 Task: Add Lundberg Organic Spanish Style Rice to the cart.
Action: Mouse moved to (259, 133)
Screenshot: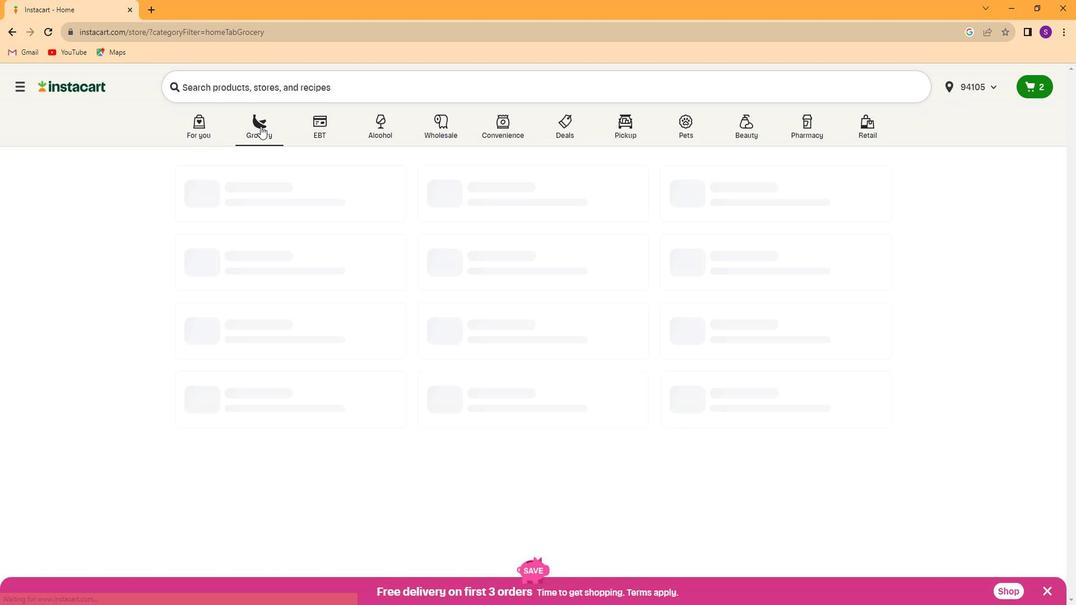 
Action: Mouse pressed left at (259, 133)
Screenshot: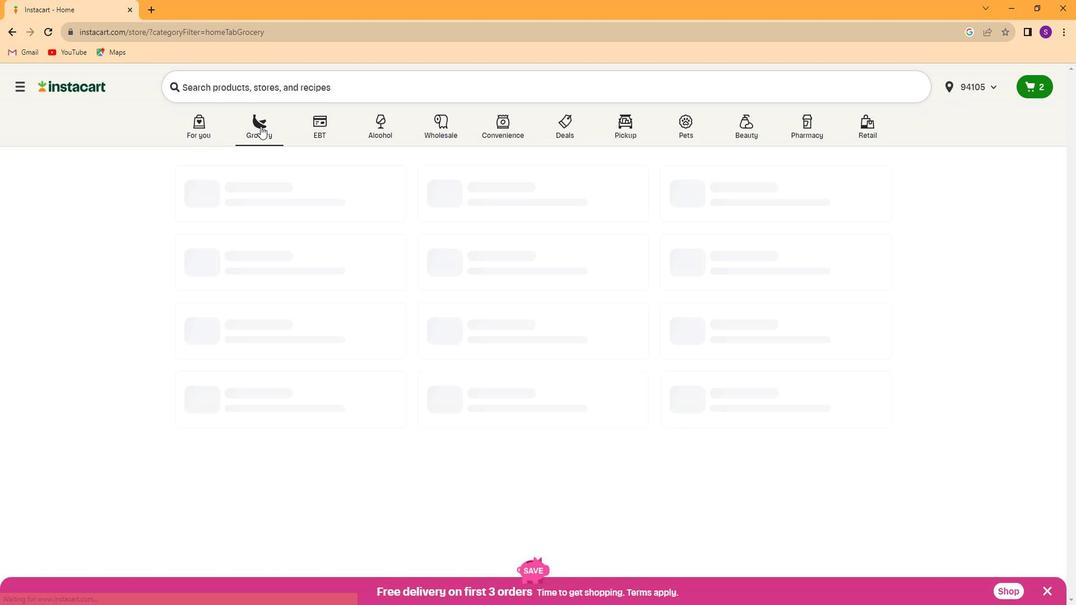 
Action: Mouse moved to (313, 198)
Screenshot: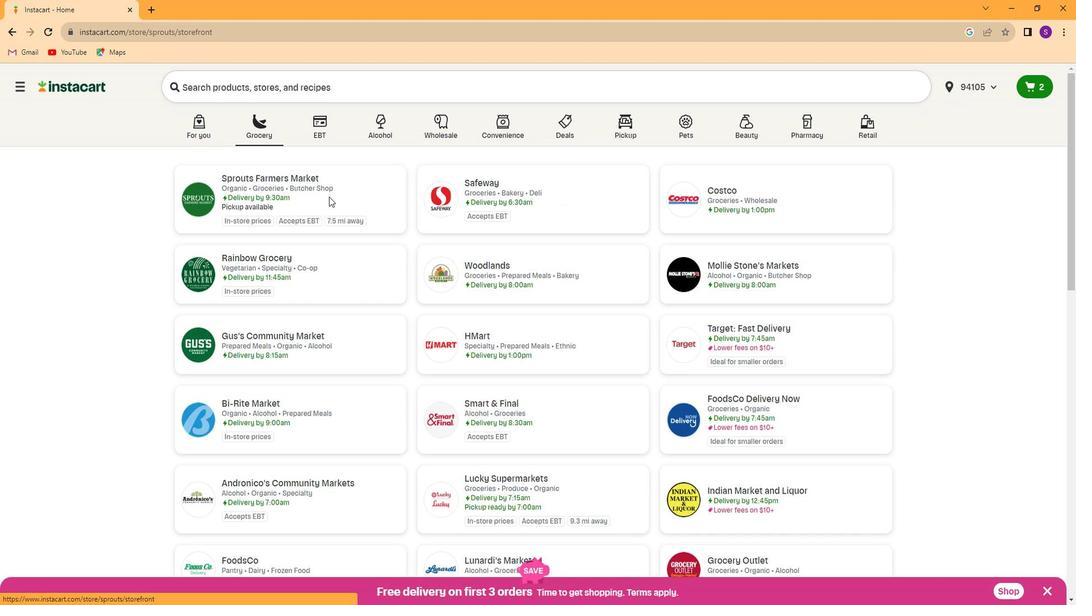 
Action: Mouse pressed left at (313, 198)
Screenshot: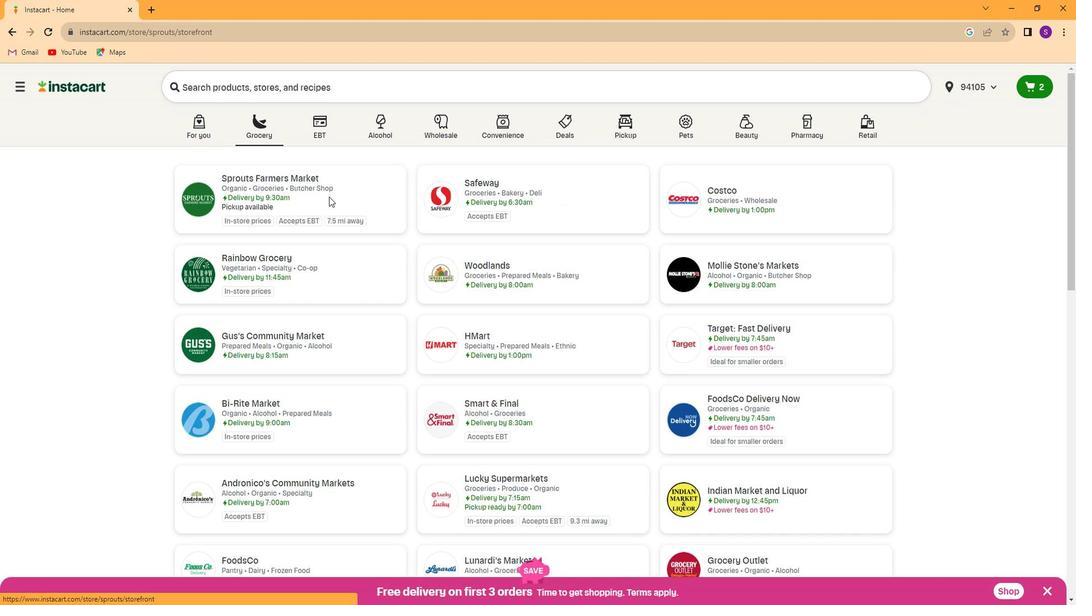 
Action: Mouse moved to (79, 412)
Screenshot: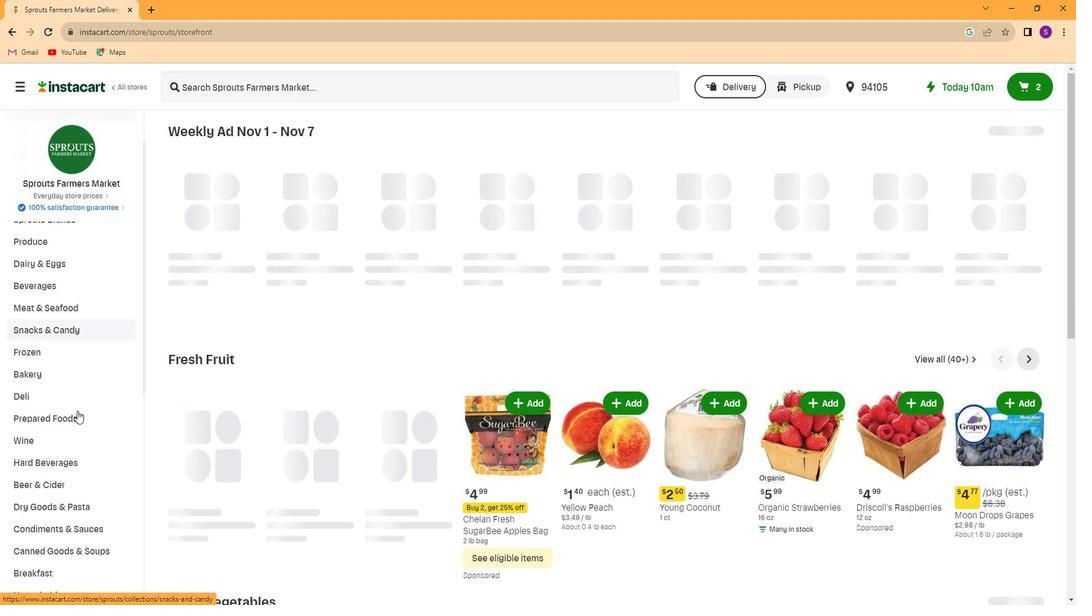
Action: Mouse scrolled (79, 412) with delta (0, 0)
Screenshot: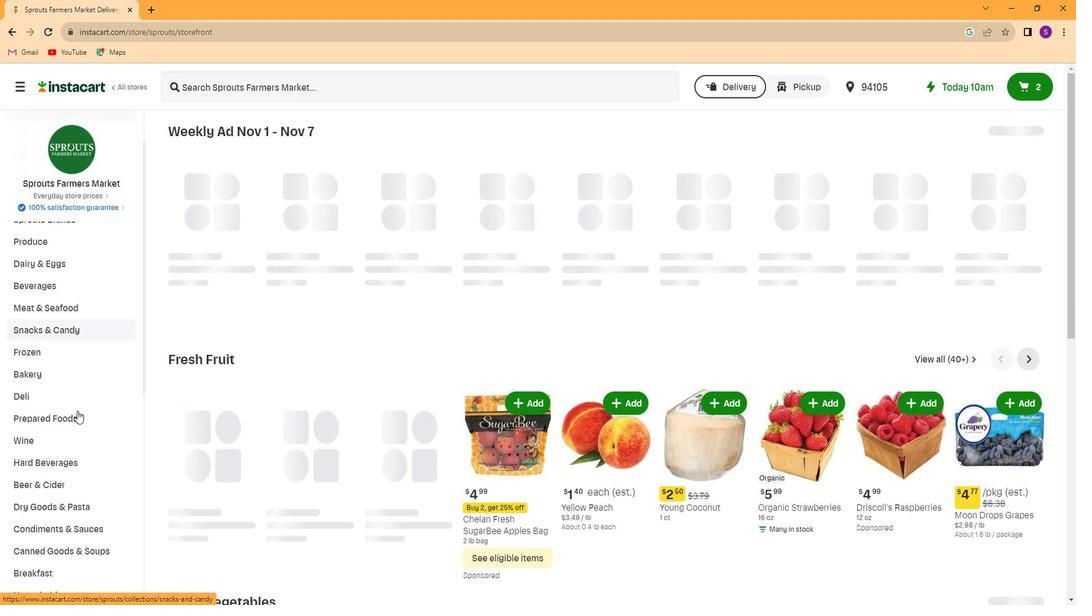 
Action: Mouse scrolled (79, 412) with delta (0, 0)
Screenshot: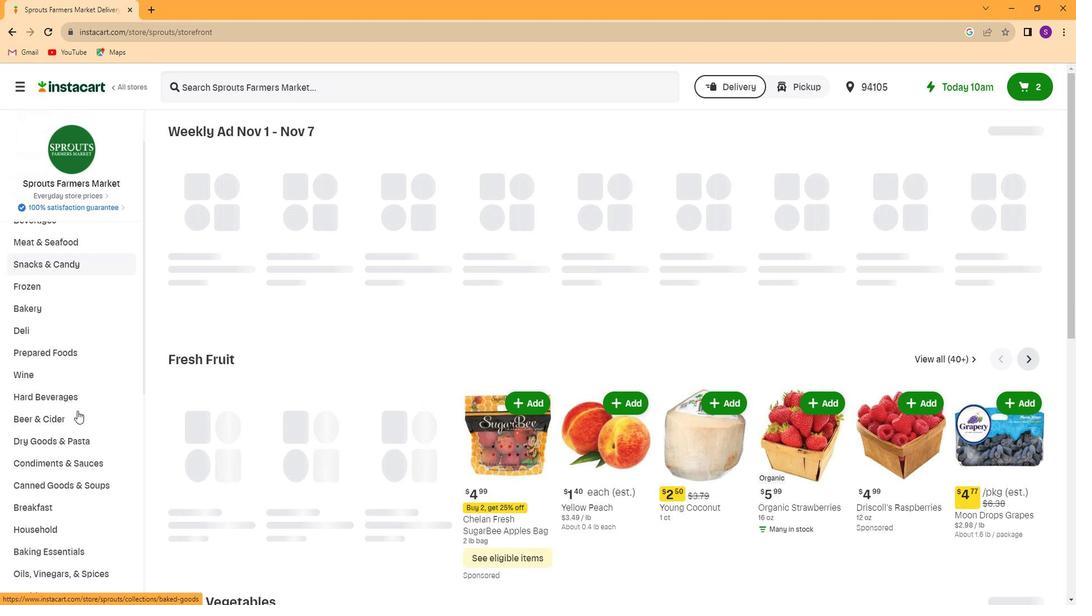 
Action: Mouse scrolled (79, 412) with delta (0, 0)
Screenshot: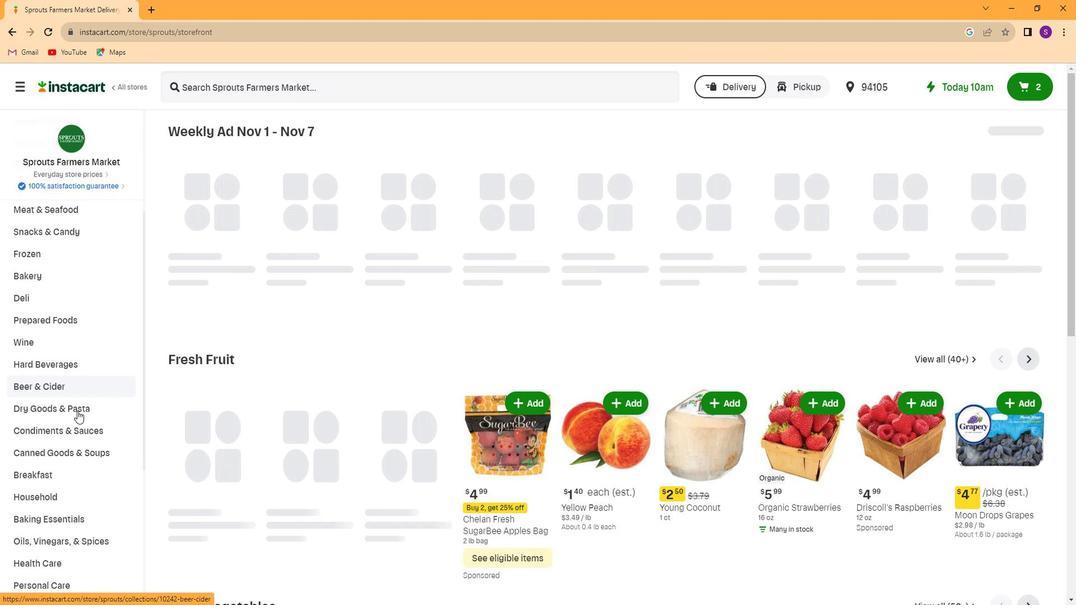 
Action: Mouse scrolled (79, 412) with delta (0, 0)
Screenshot: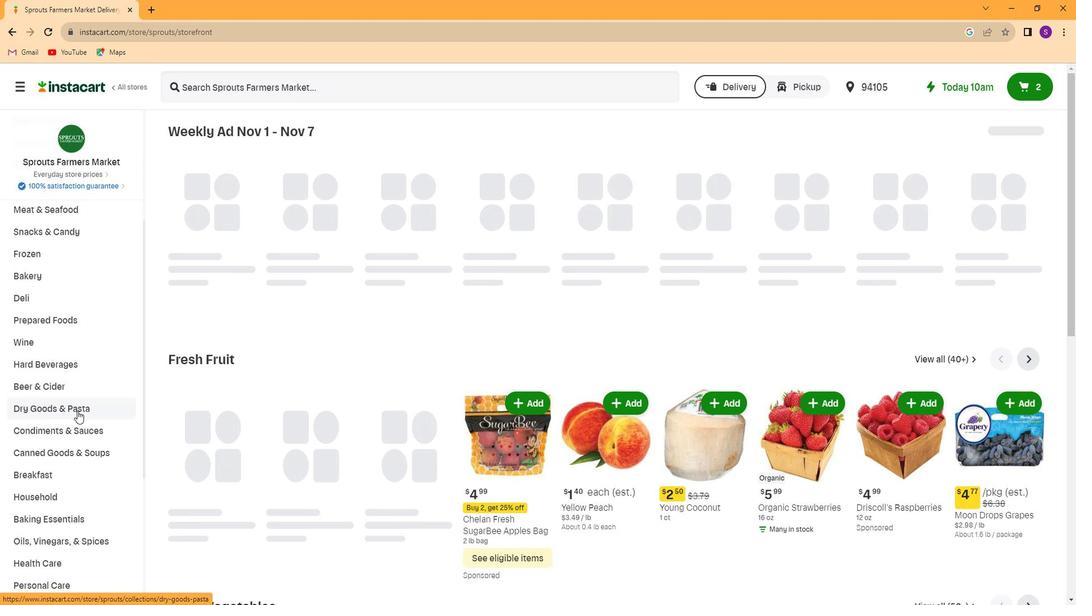 
Action: Mouse moved to (88, 407)
Screenshot: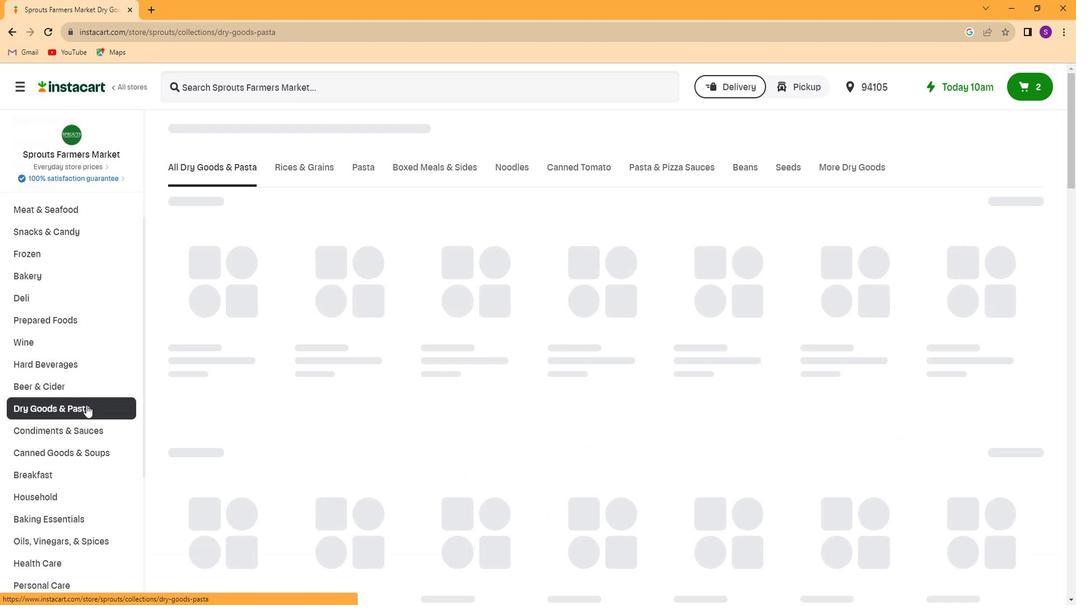 
Action: Mouse pressed left at (88, 407)
Screenshot: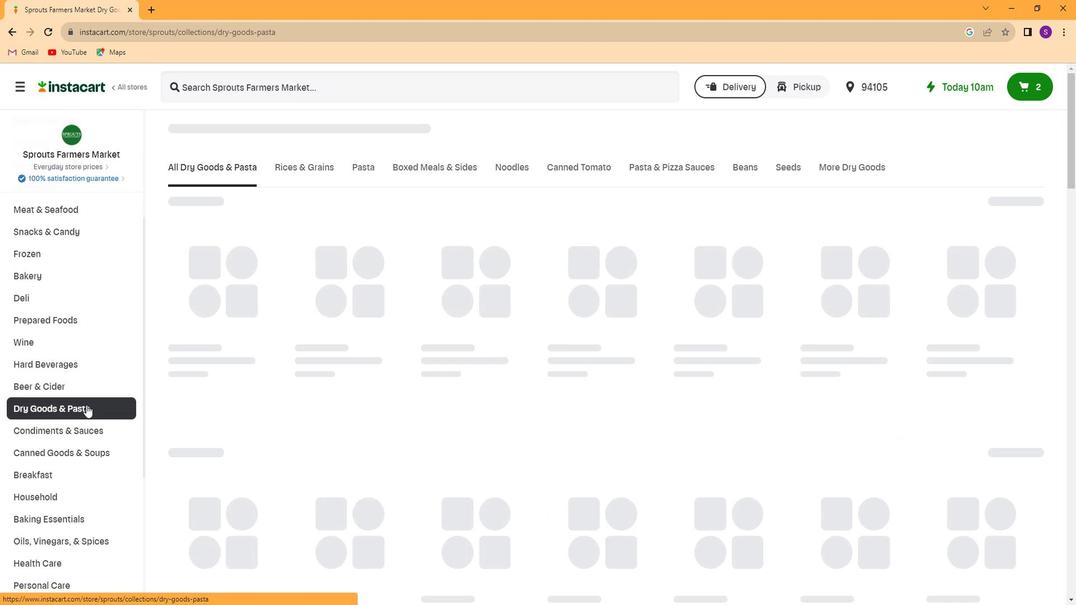 
Action: Mouse moved to (427, 176)
Screenshot: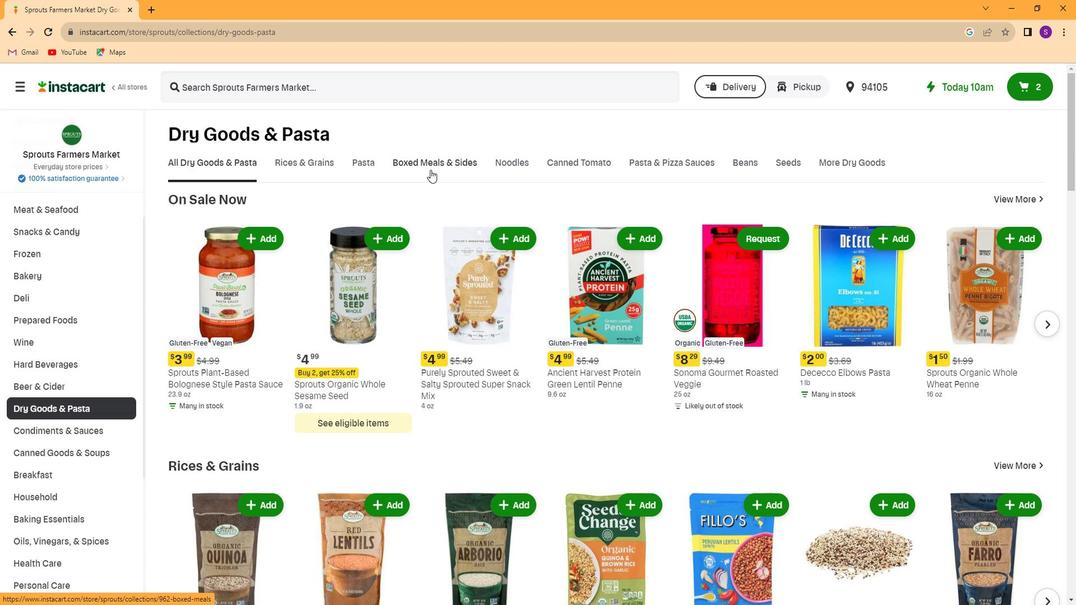 
Action: Mouse pressed left at (427, 176)
Screenshot: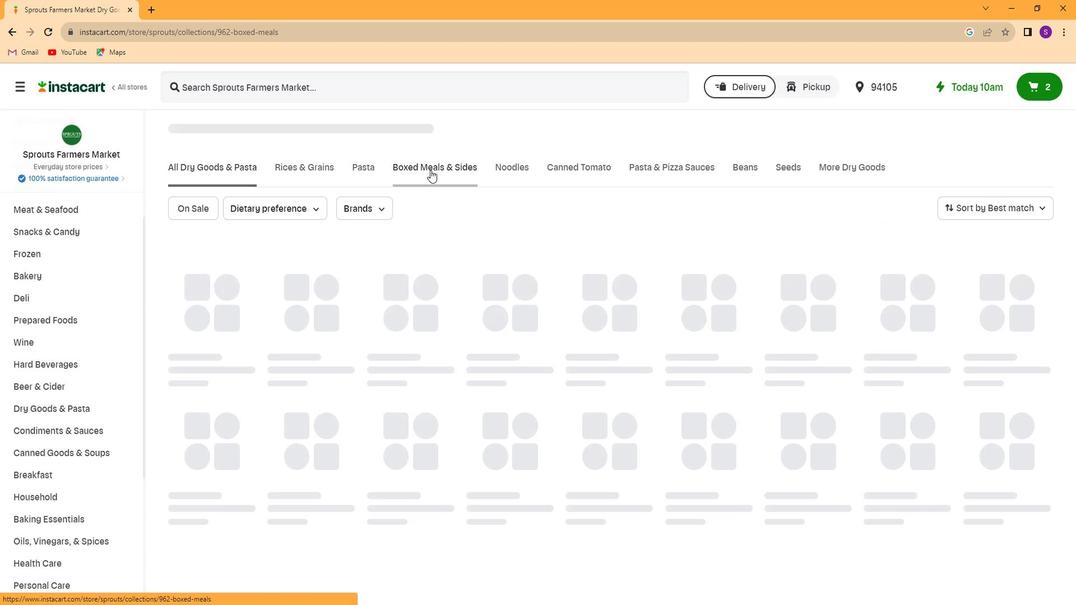 
Action: Mouse moved to (383, 97)
Screenshot: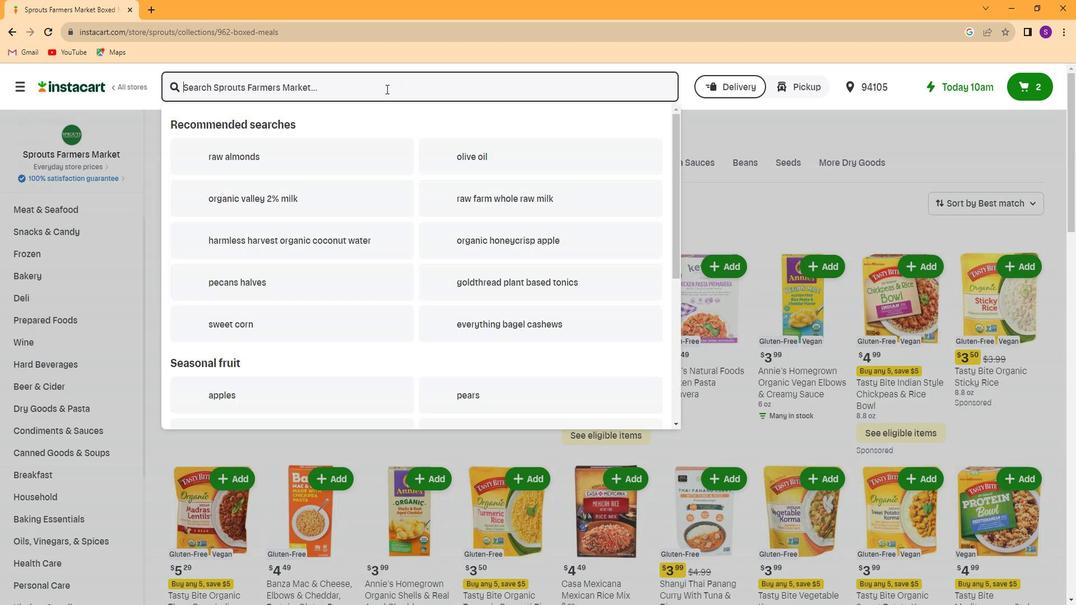 
Action: Mouse pressed left at (383, 97)
Screenshot: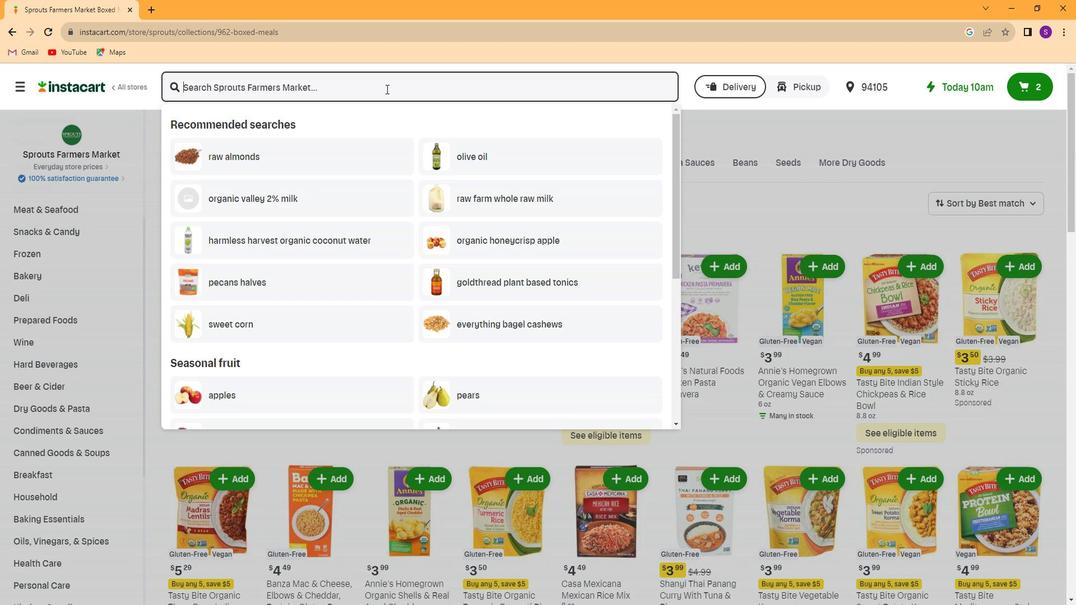 
Action: Key pressed <Key.caps_lock>L<Key.caps_lock>undberg<Key.space><Key.caps_lock>O<Key.caps_lock>rganic<Key.space><Key.caps_lock>S<Key.caps_lock>panish<Key.space><Key.caps_lock>S<Key.caps_lock>tylle<Key.backspace><Key.backspace>e<Key.space><Key.caps_lock>R<Key.caps_lock>ice<Key.enter>
Screenshot: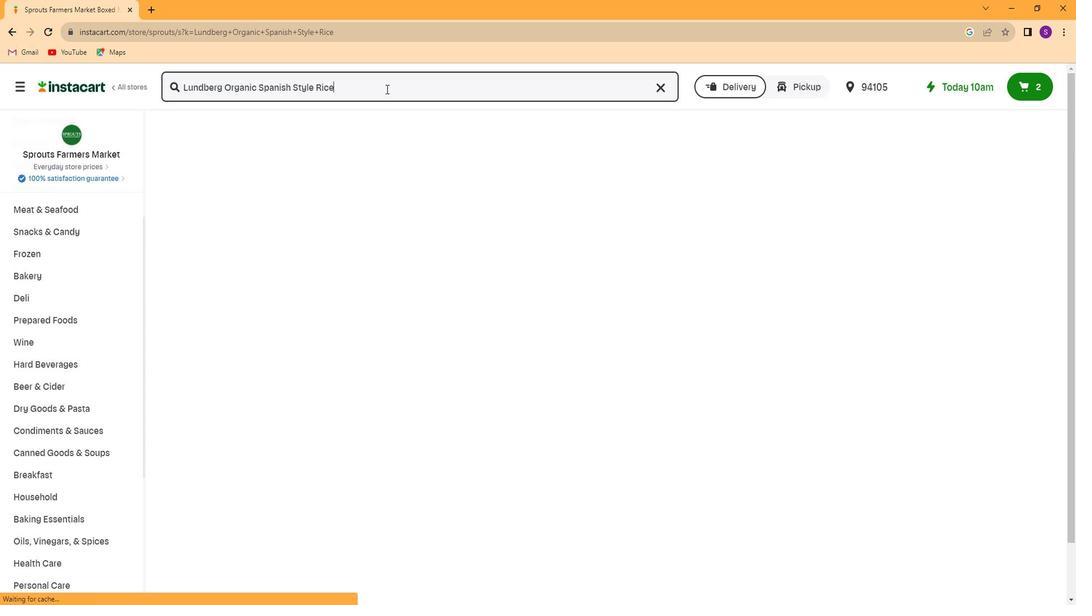 
Action: Mouse moved to (656, 214)
Screenshot: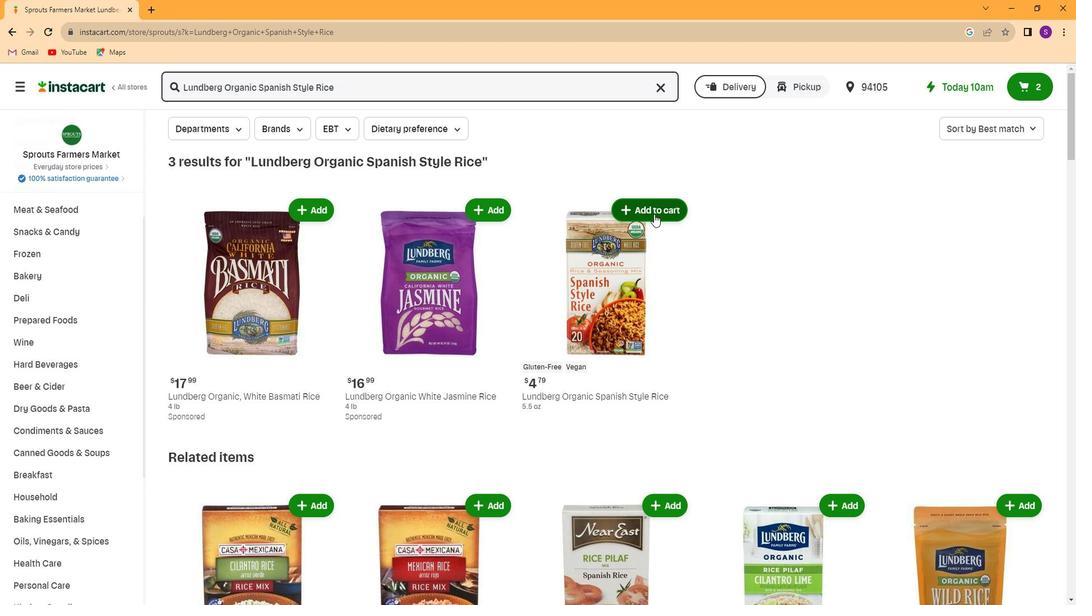 
Action: Mouse pressed left at (656, 214)
Screenshot: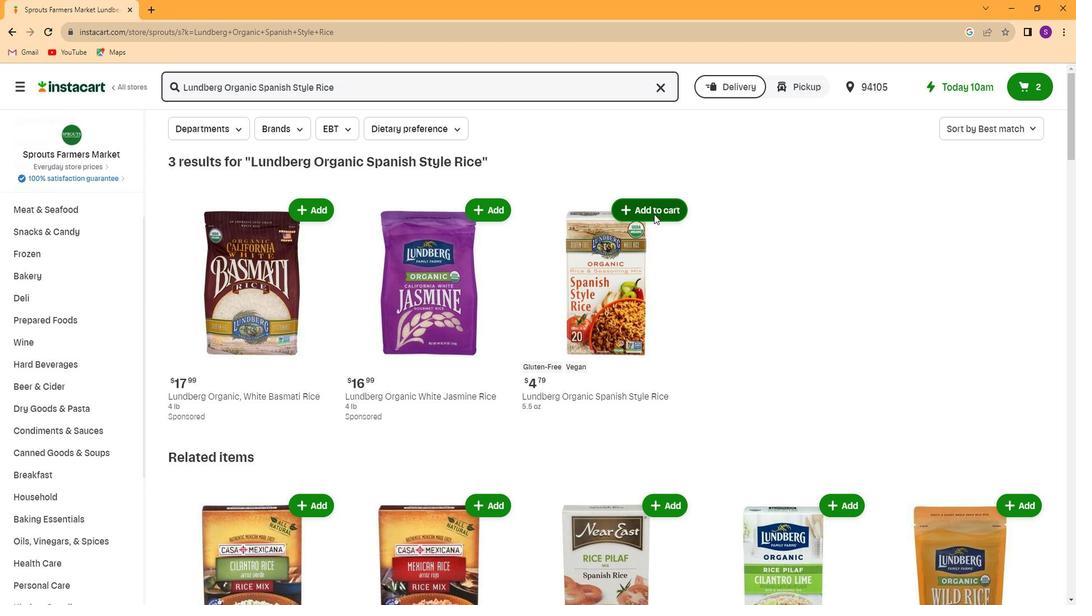 
Action: Mouse moved to (647, 219)
Screenshot: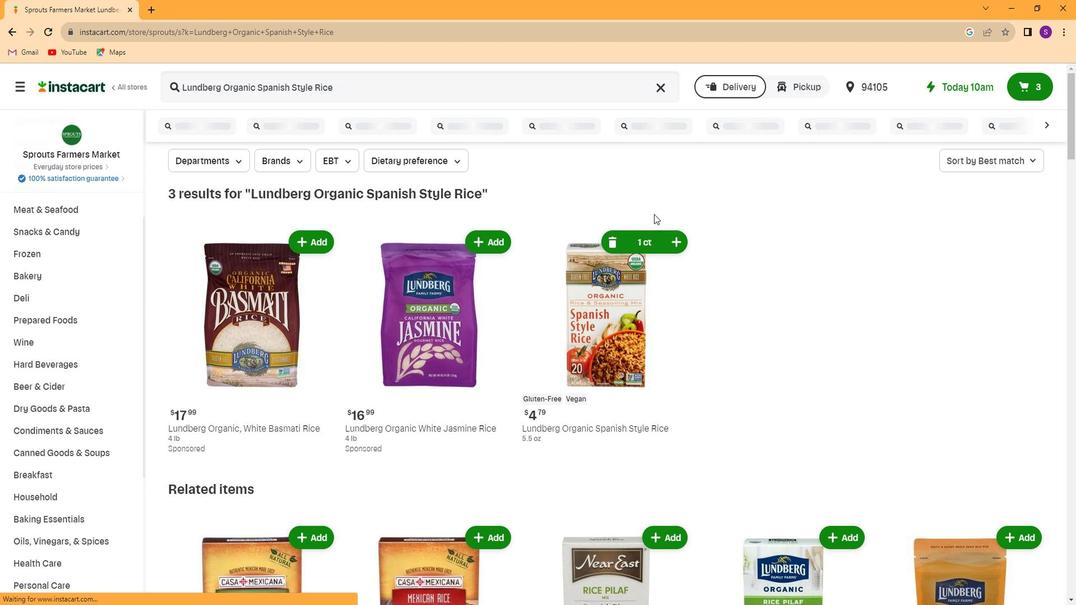 
